 Task: Search for the email with the subject Introduction logged in from softage.1@softage.net with the filter, email from softage.9@softage.net and a new filter,  Delete it 
Action: Mouse moved to (900, 103)
Screenshot: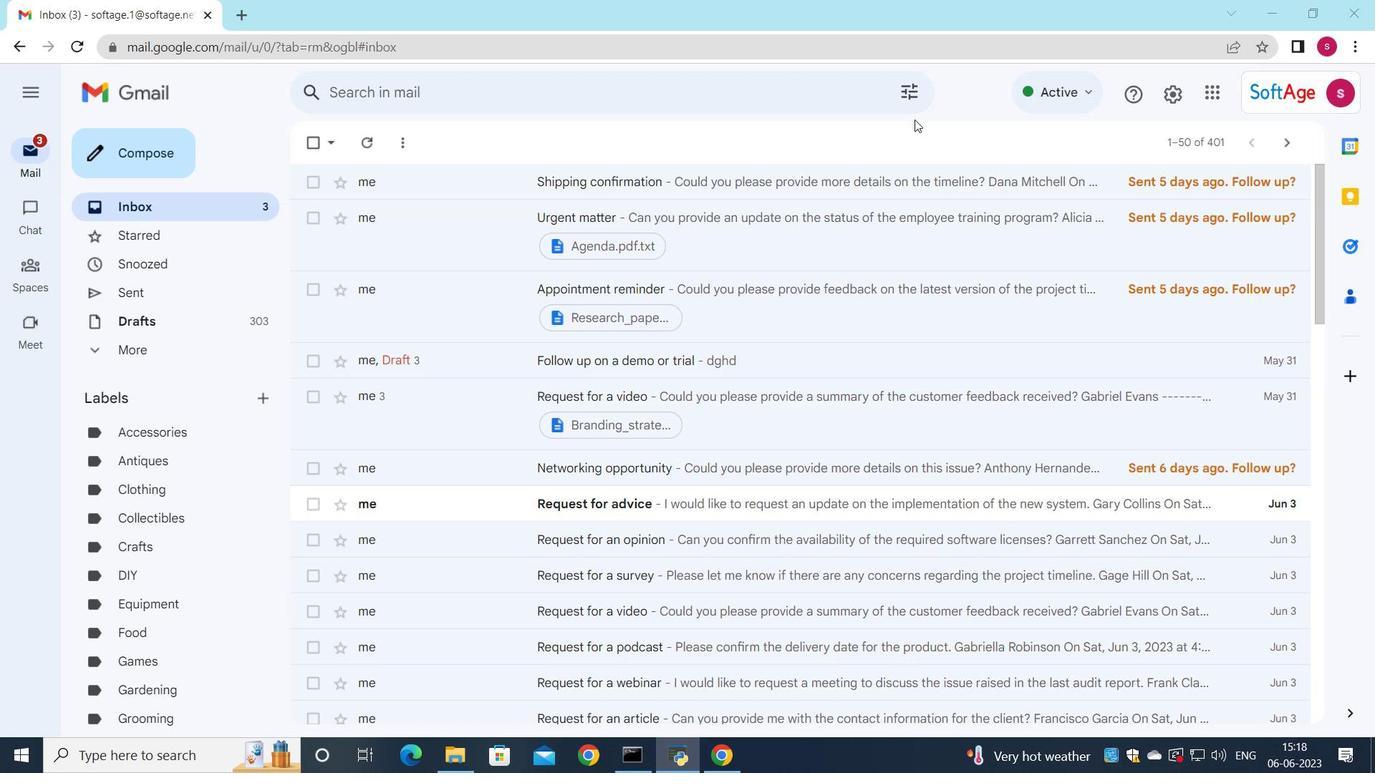 
Action: Mouse pressed left at (900, 103)
Screenshot: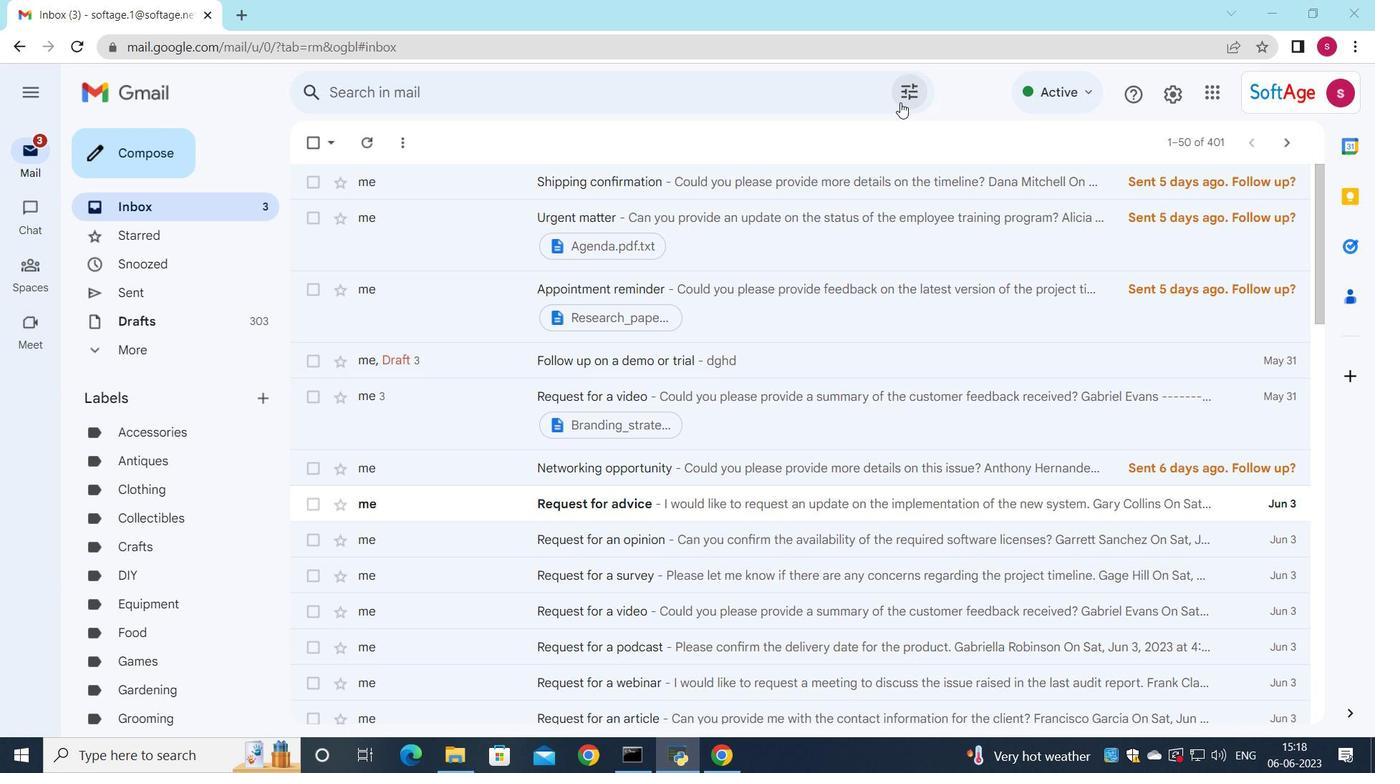 
Action: Mouse moved to (723, 158)
Screenshot: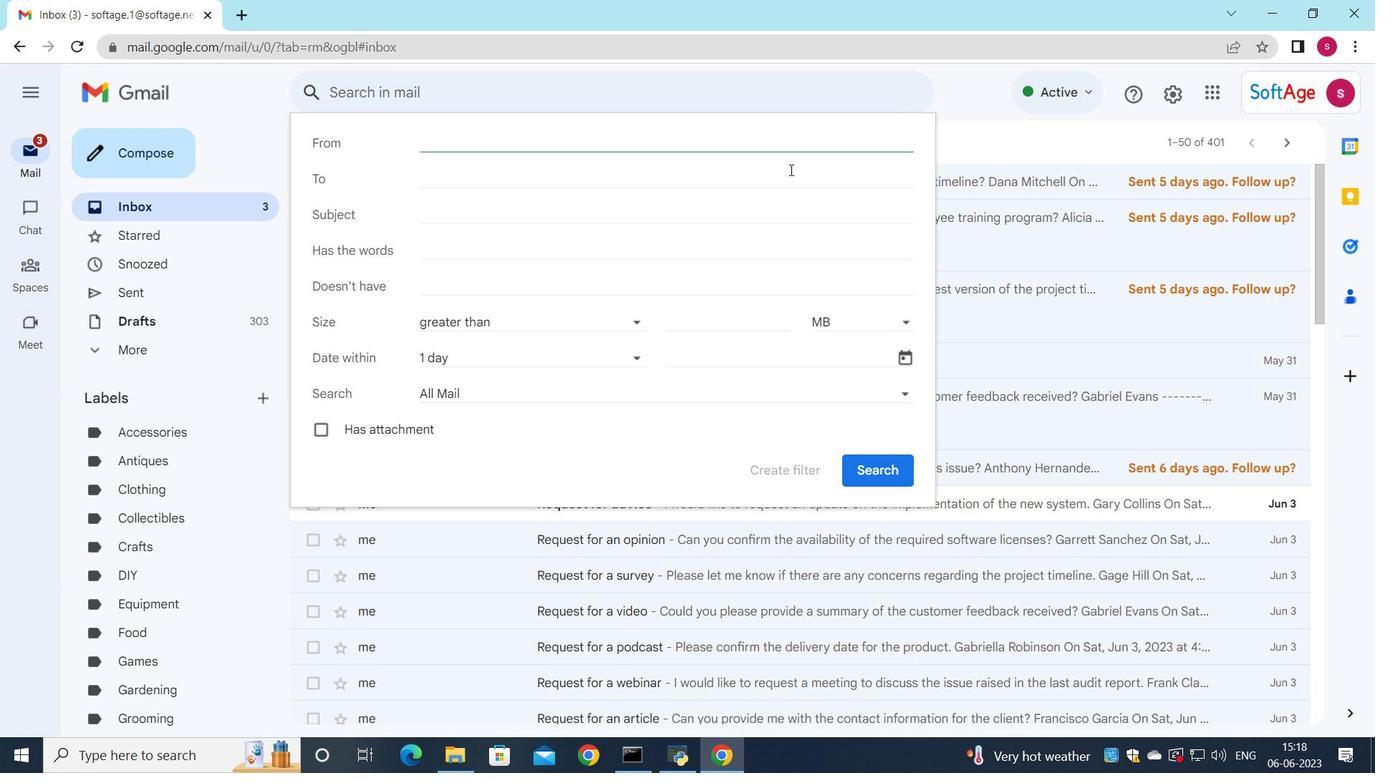 
Action: Key pressed s
Screenshot: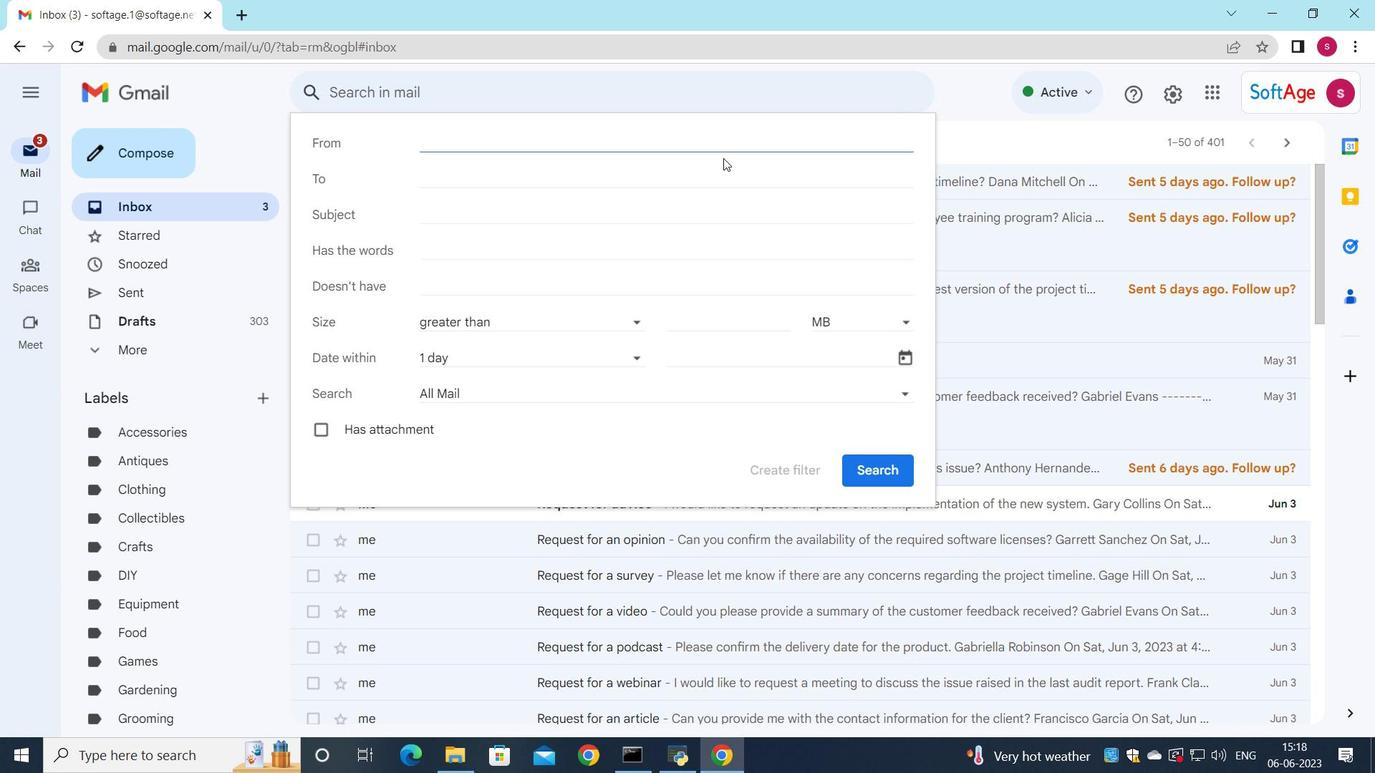 
Action: Mouse moved to (624, 181)
Screenshot: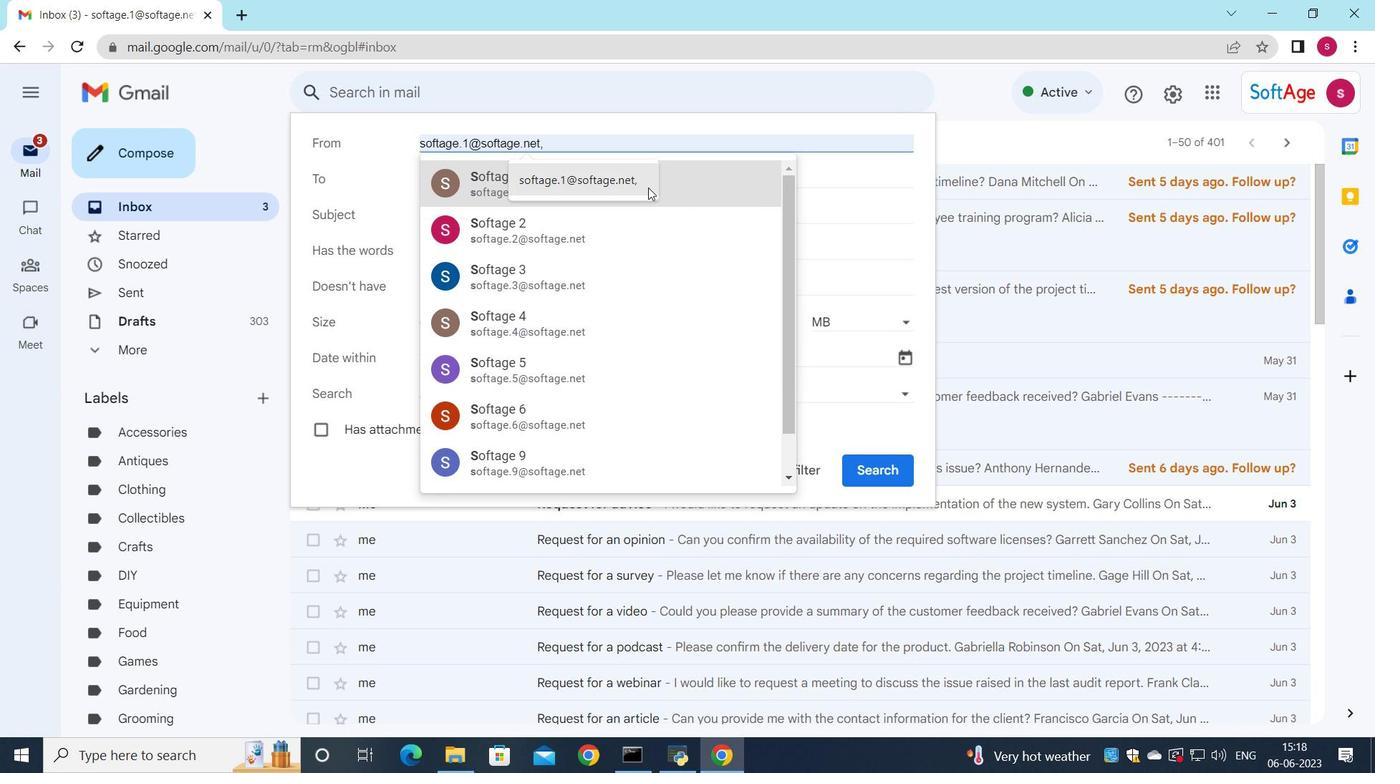
Action: Mouse pressed left at (624, 181)
Screenshot: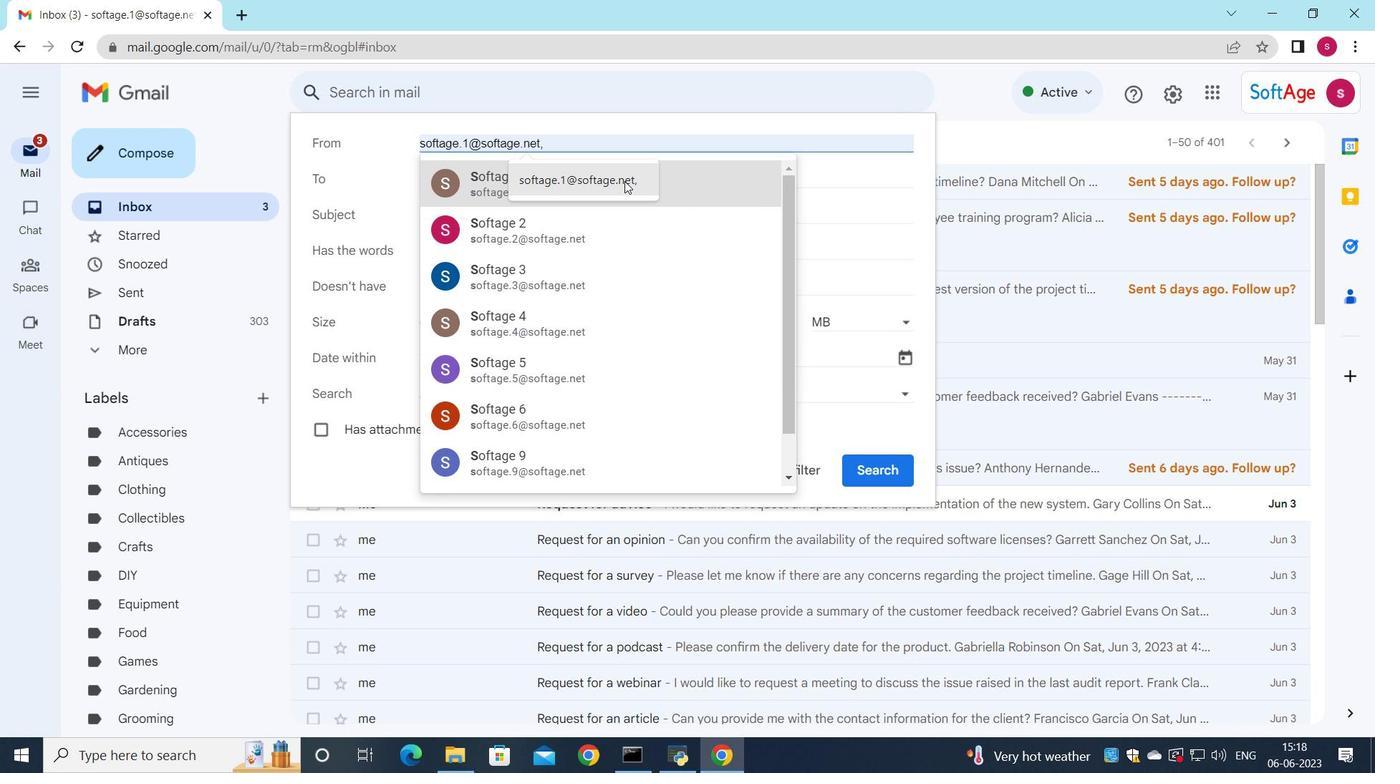
Action: Mouse moved to (540, 181)
Screenshot: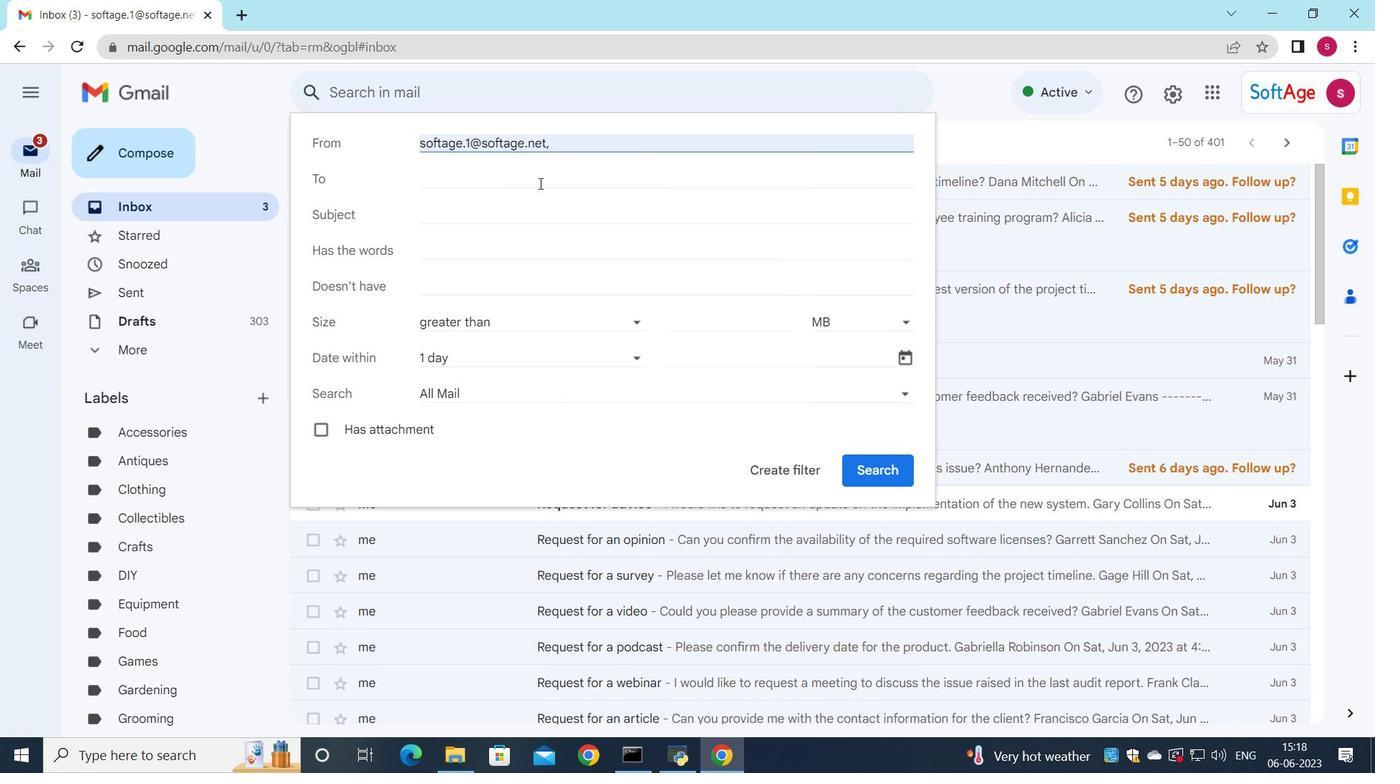 
Action: Mouse pressed left at (540, 181)
Screenshot: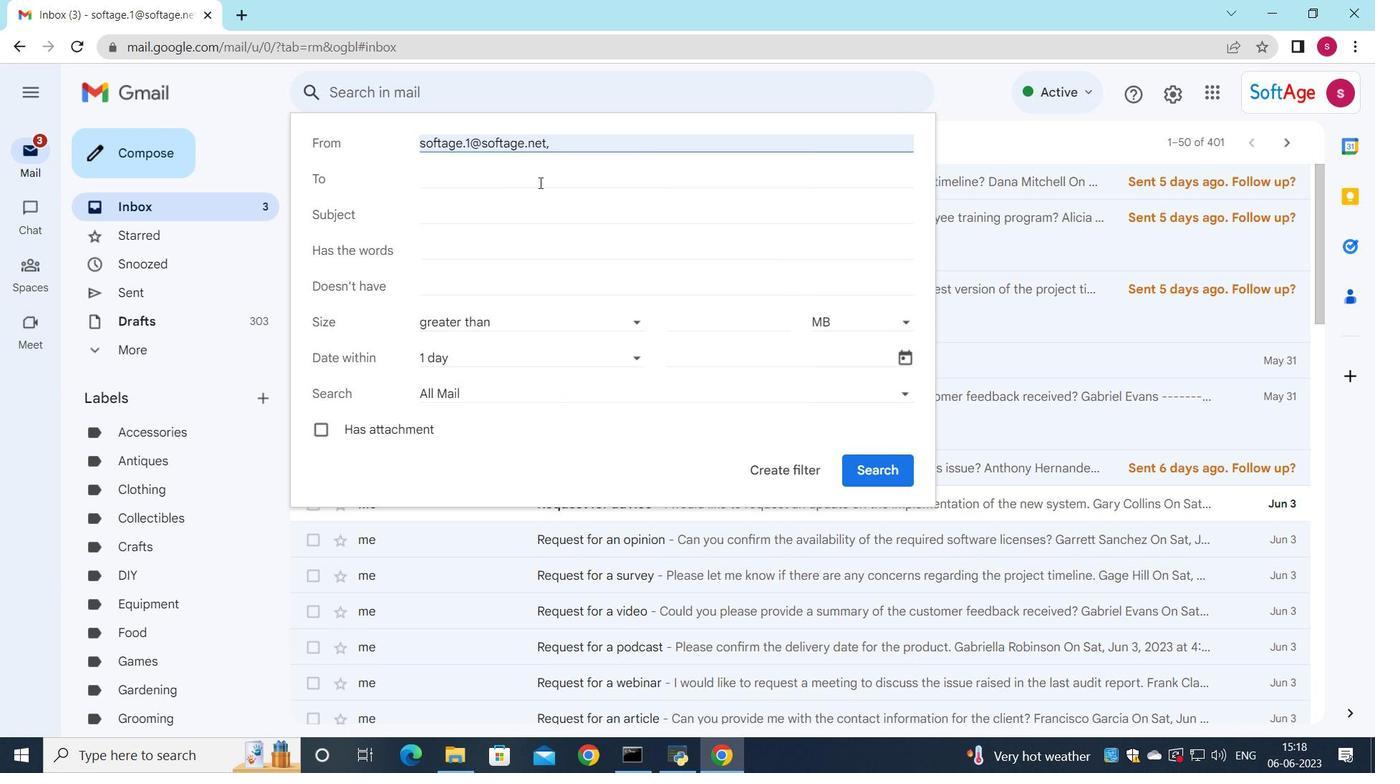 
Action: Mouse moved to (542, 181)
Screenshot: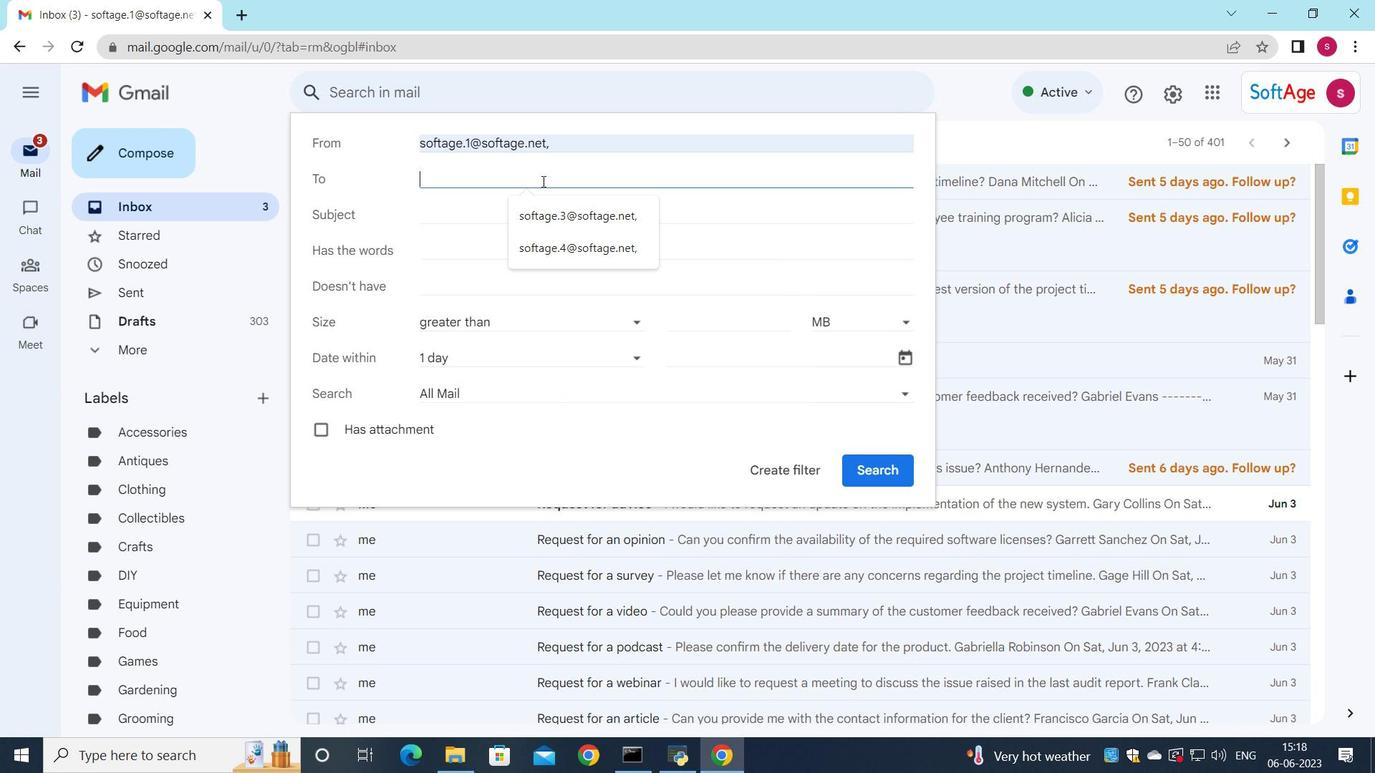 
Action: Key pressed s
Screenshot: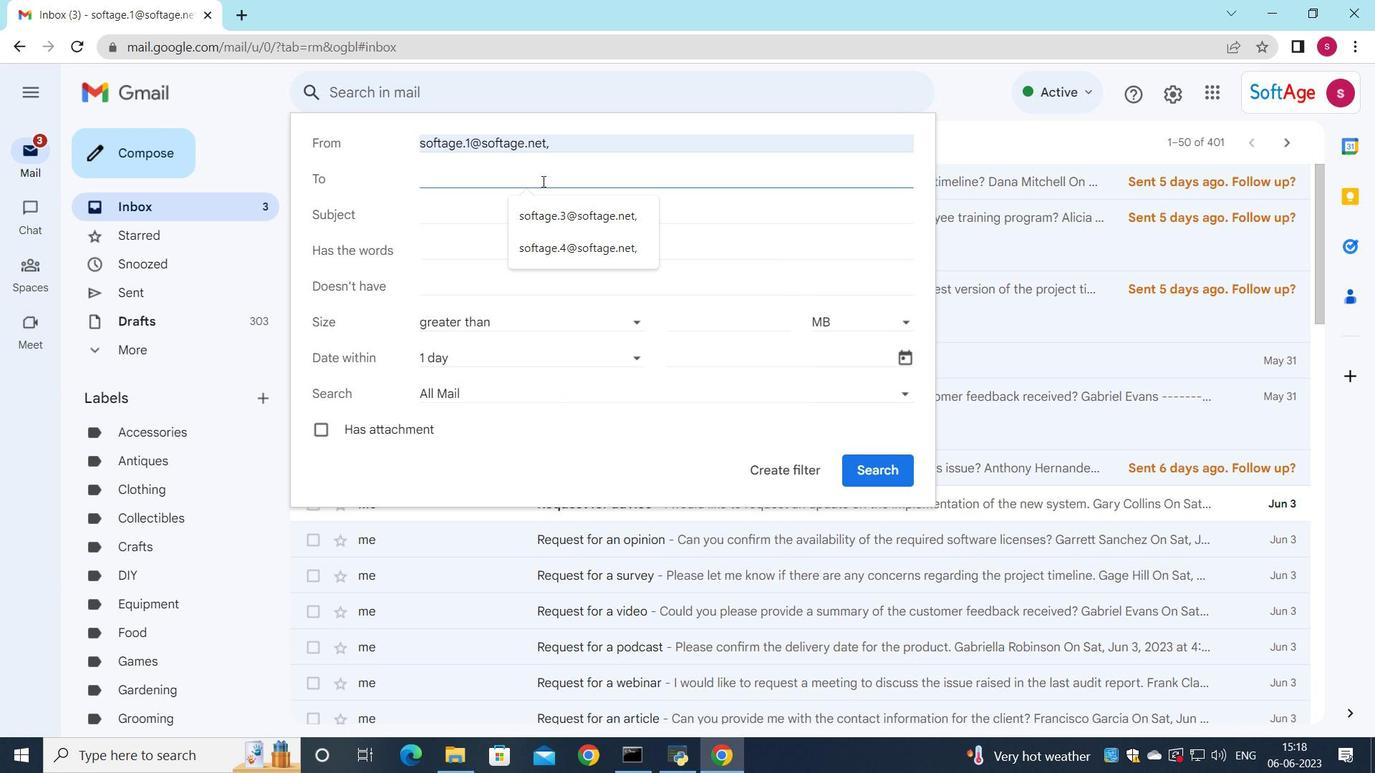 
Action: Mouse moved to (537, 493)
Screenshot: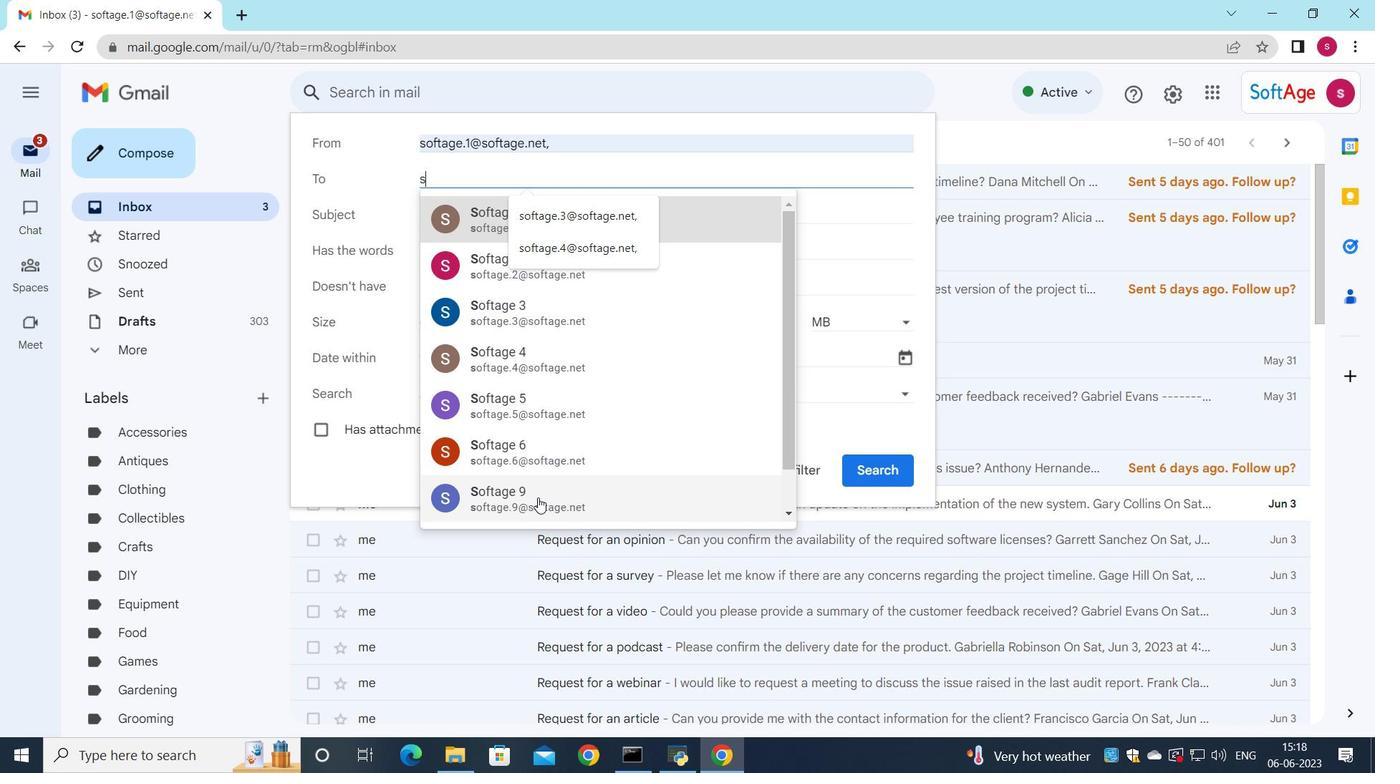 
Action: Mouse pressed left at (537, 493)
Screenshot: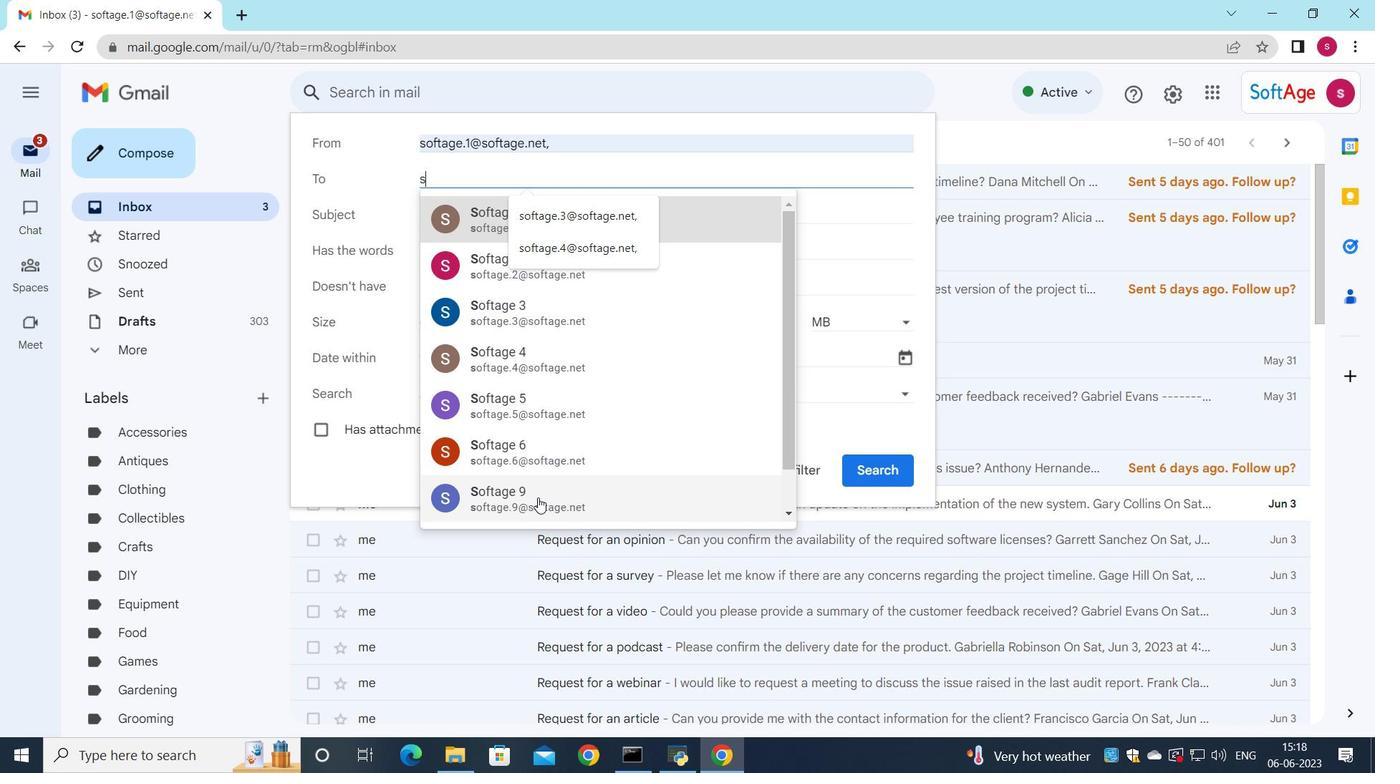 
Action: Mouse moved to (432, 212)
Screenshot: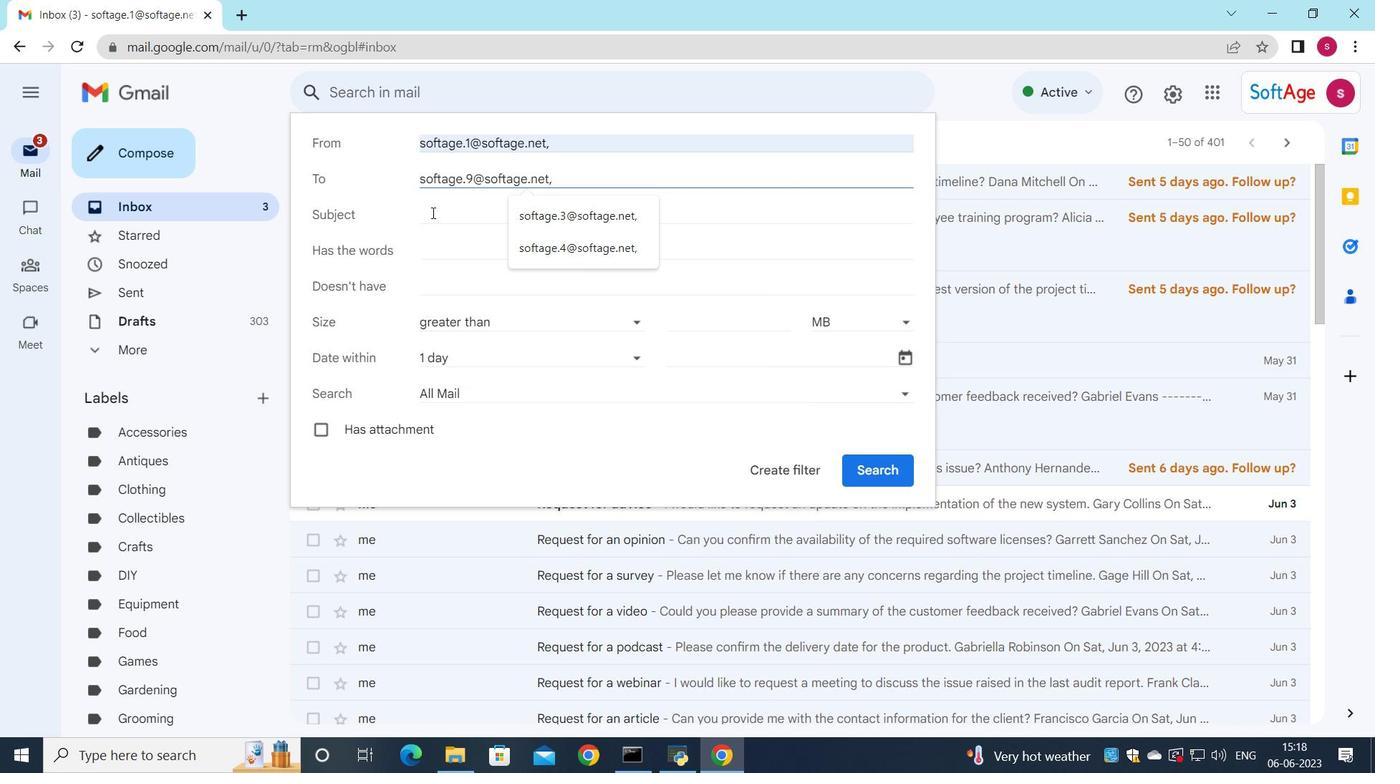 
Action: Mouse pressed left at (432, 212)
Screenshot: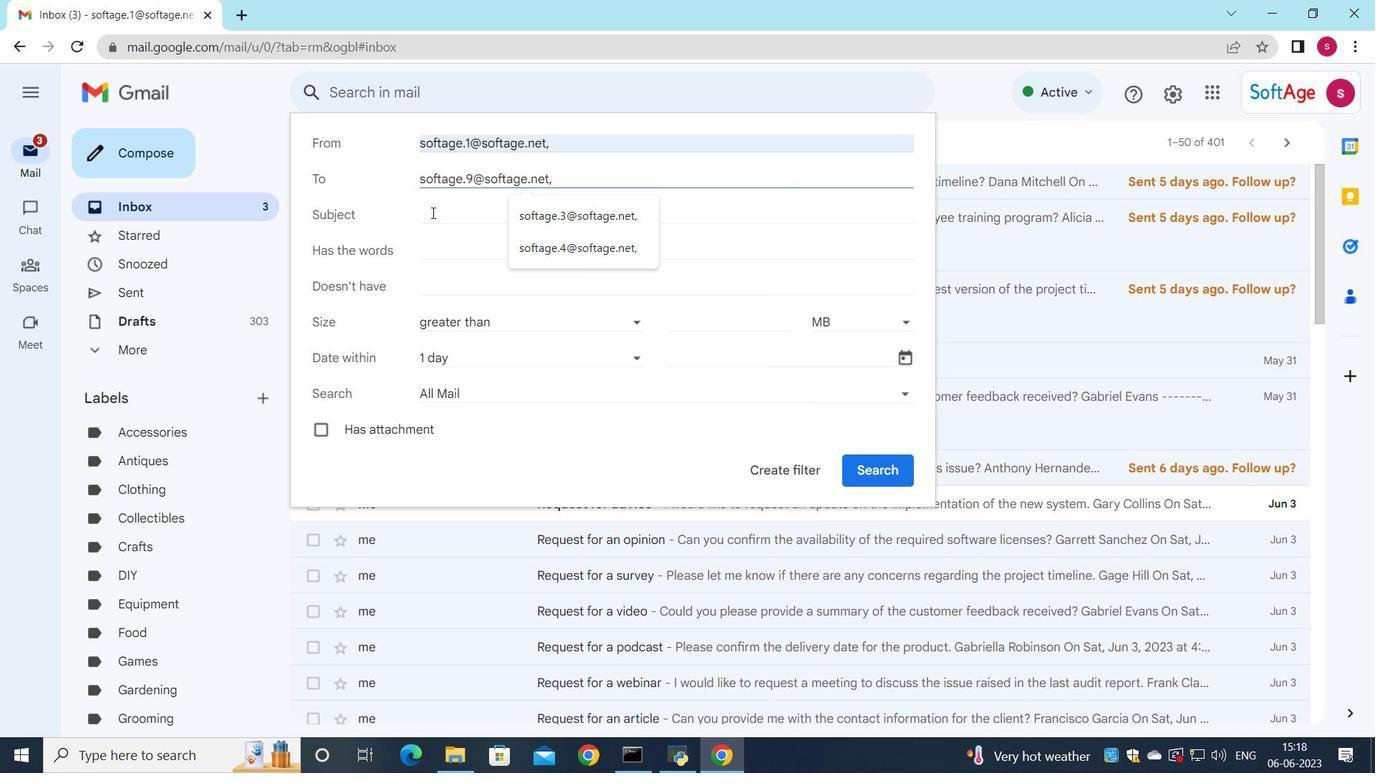 
Action: Key pressed <Key.shift>Introduction
Screenshot: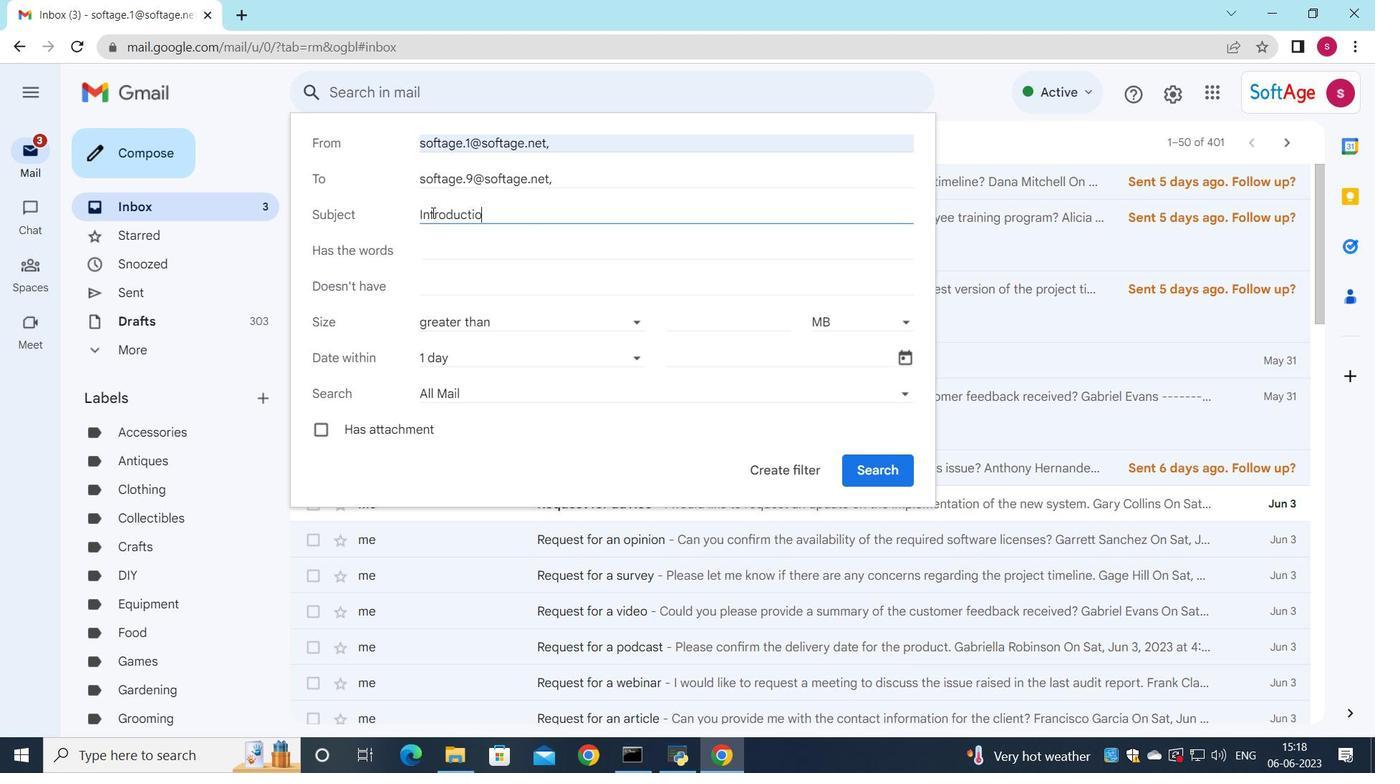 
Action: Mouse moved to (600, 356)
Screenshot: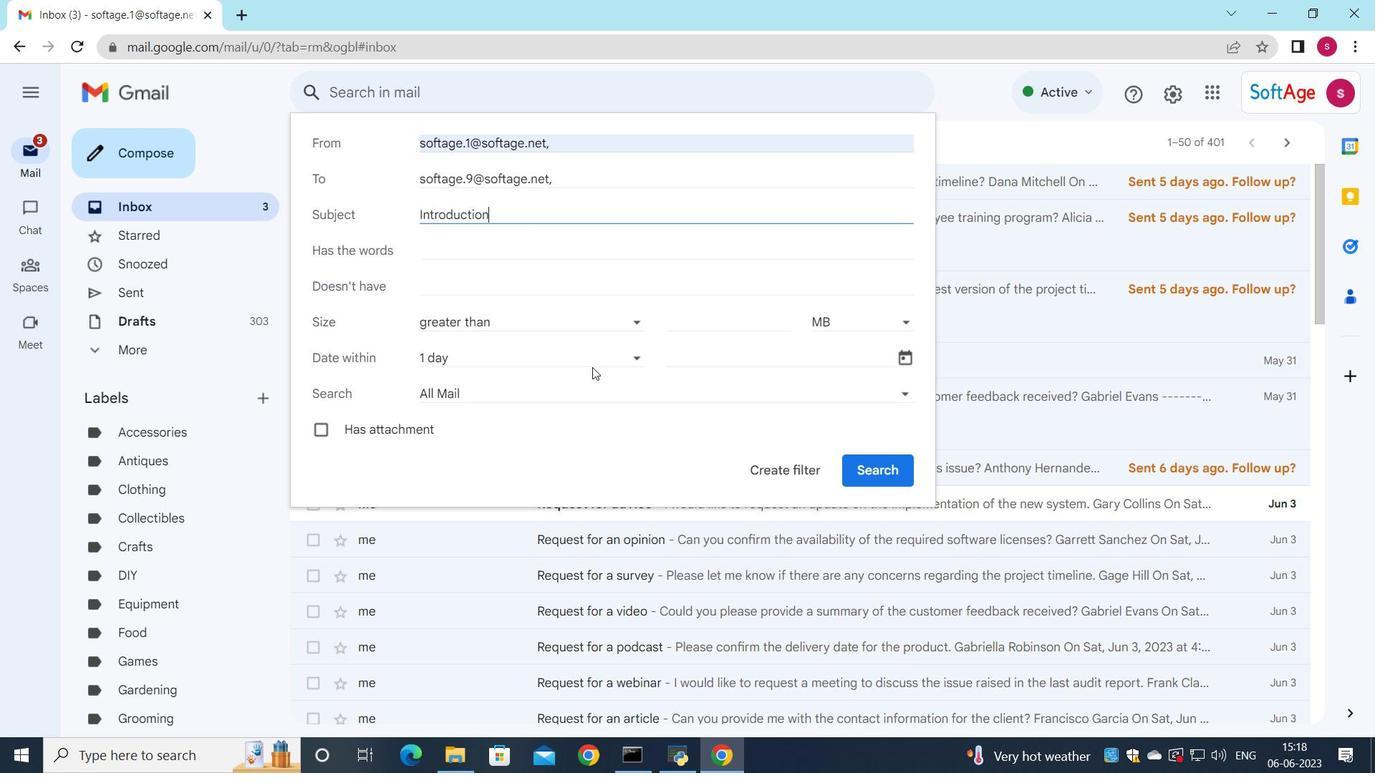 
Action: Mouse pressed left at (600, 356)
Screenshot: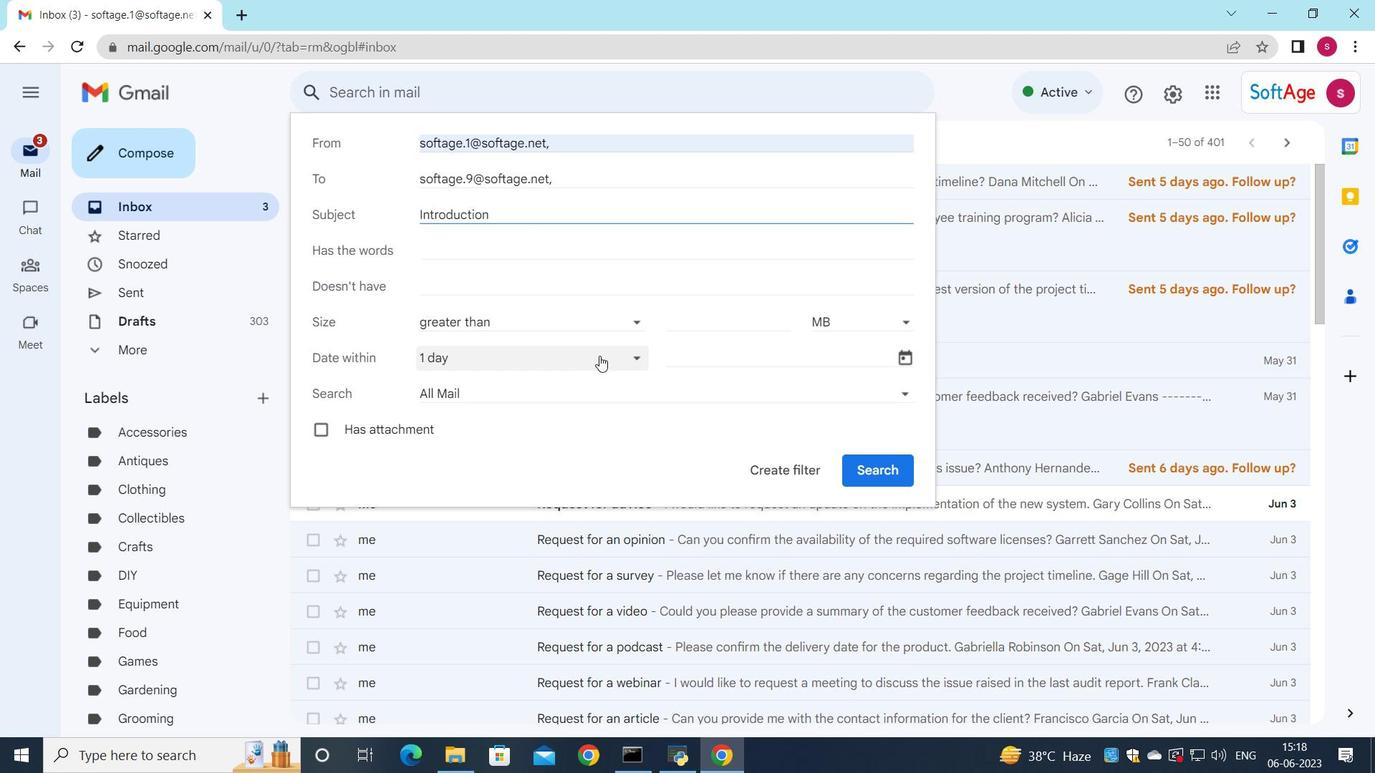 
Action: Mouse moved to (500, 571)
Screenshot: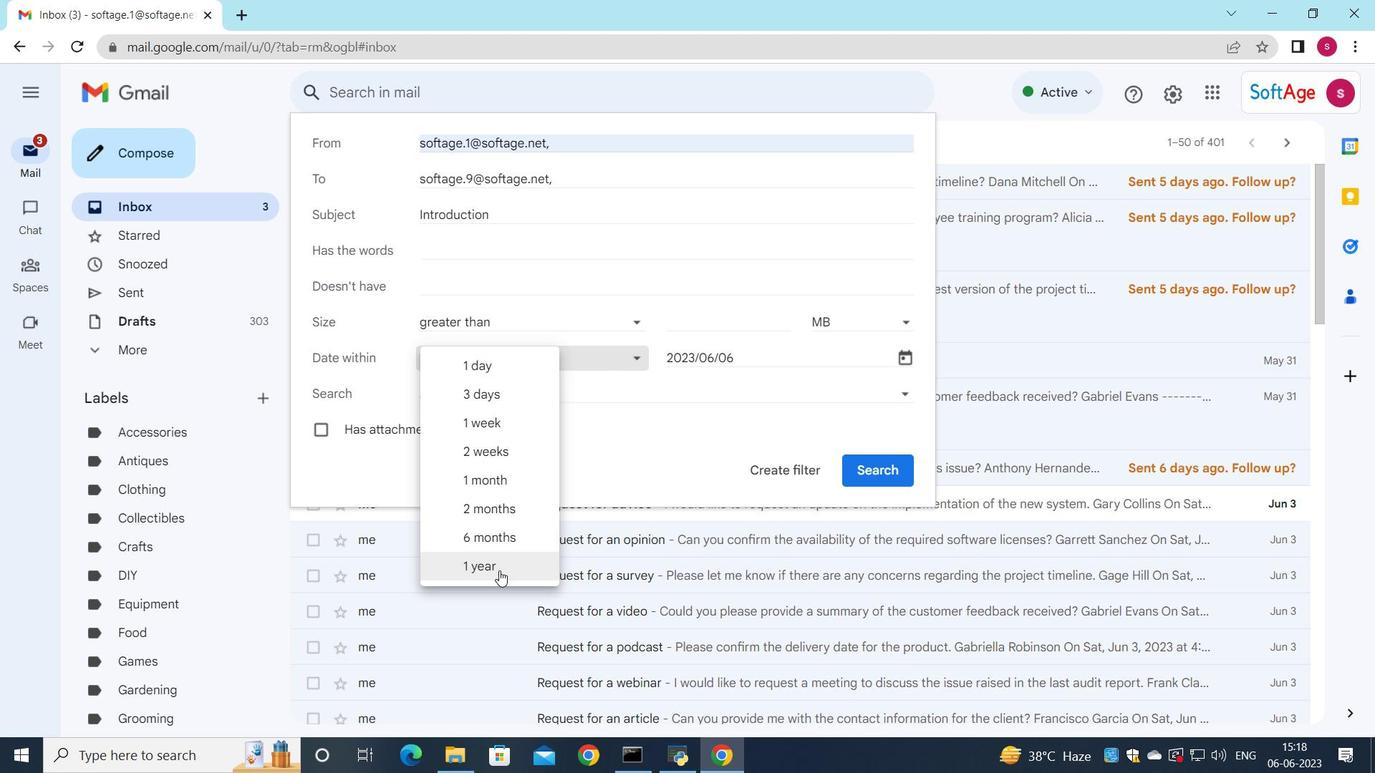 
Action: Mouse pressed left at (500, 571)
Screenshot: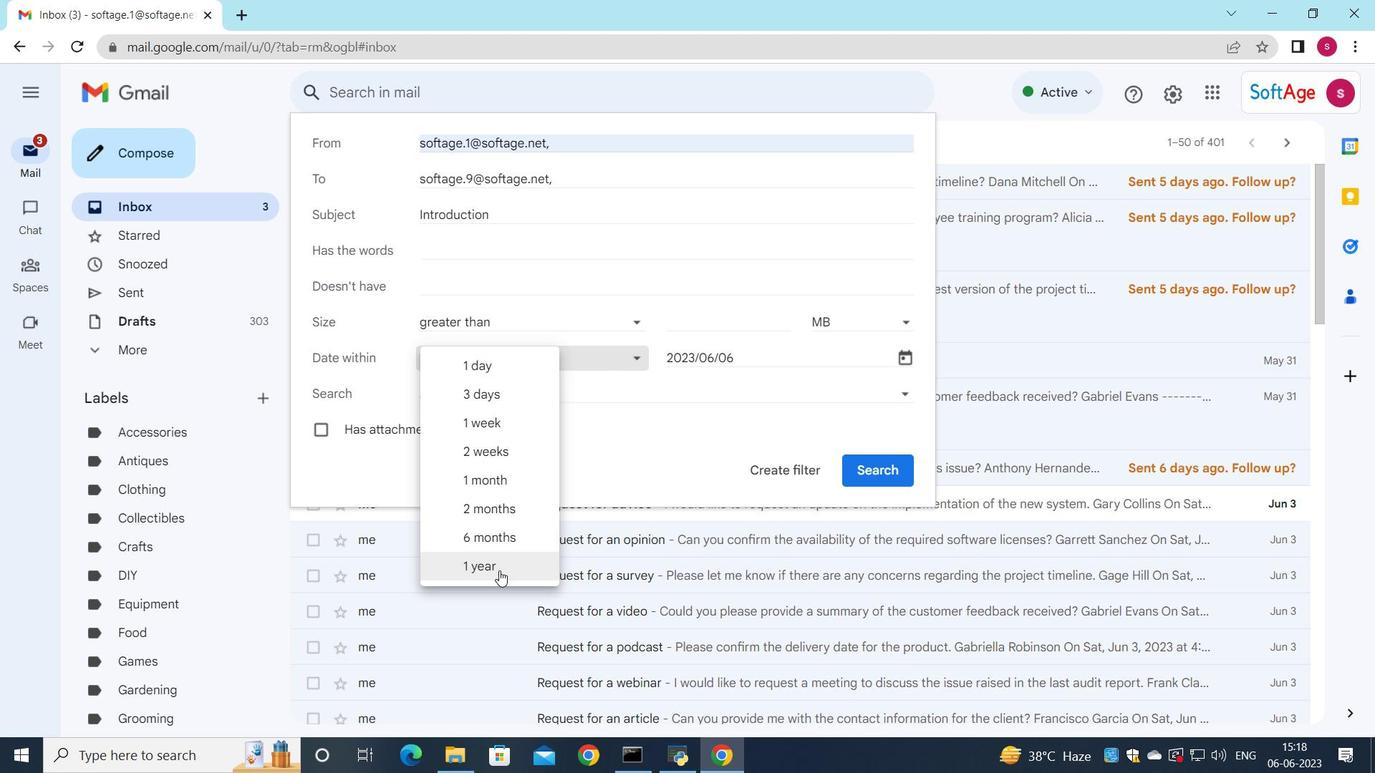 
Action: Mouse moved to (769, 469)
Screenshot: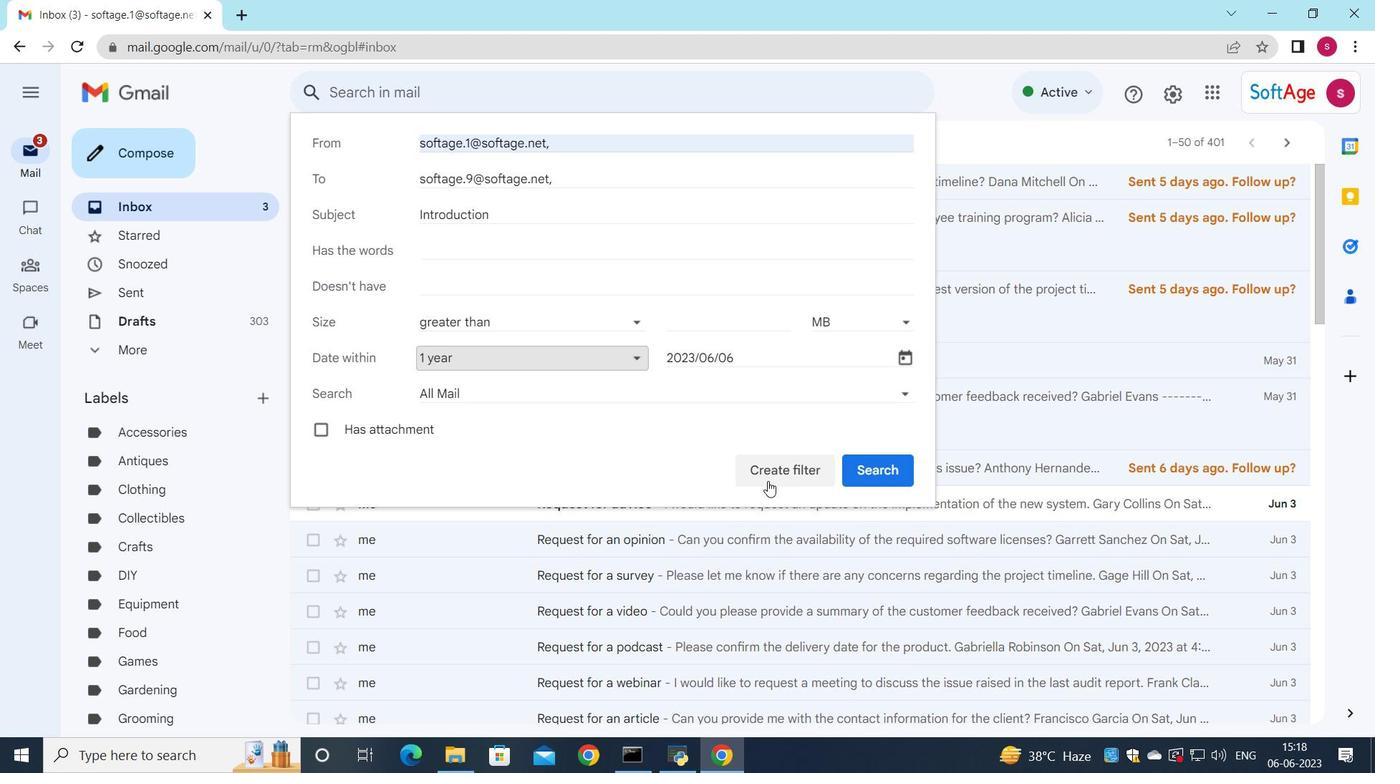 
Action: Mouse pressed left at (769, 469)
Screenshot: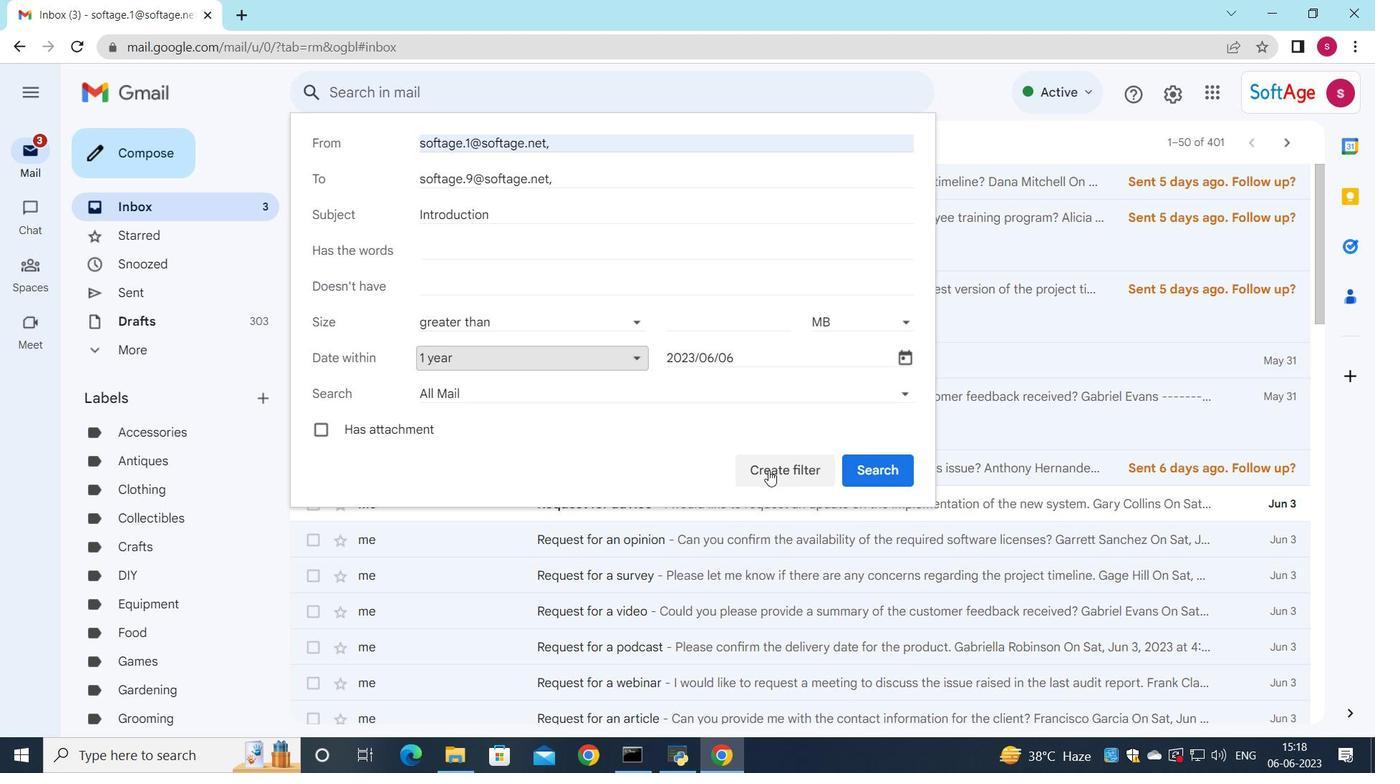 
Action: Mouse moved to (330, 303)
Screenshot: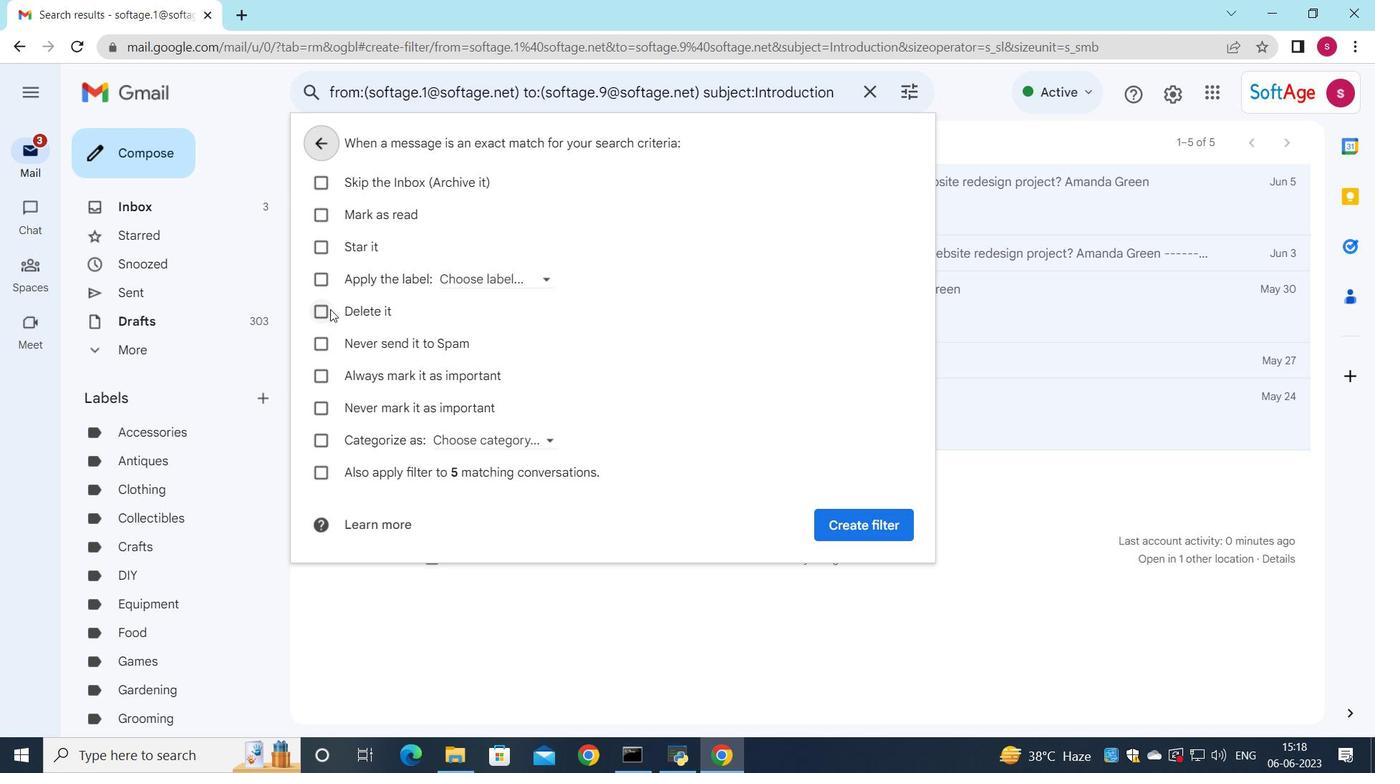 
Action: Mouse pressed left at (330, 303)
Screenshot: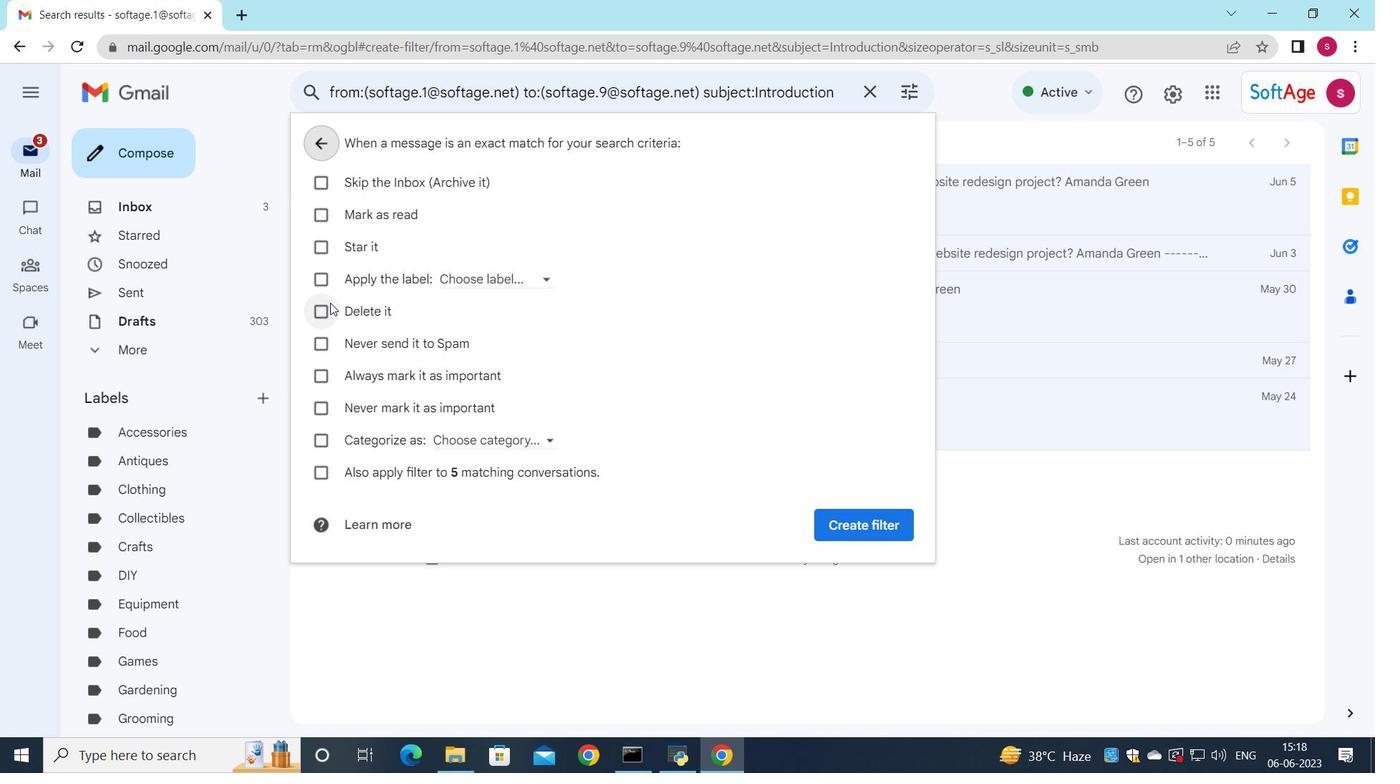 
Action: Mouse moved to (848, 522)
Screenshot: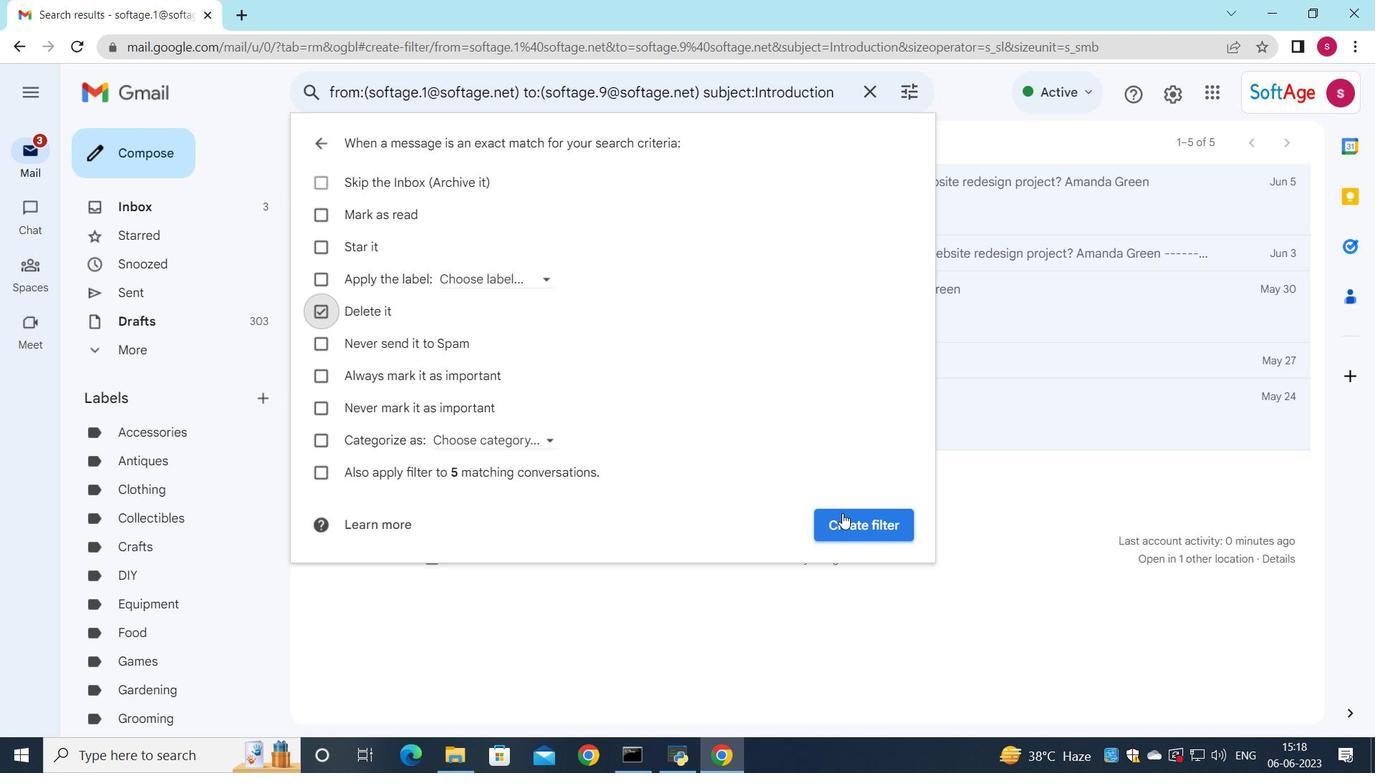 
Action: Mouse pressed left at (848, 522)
Screenshot: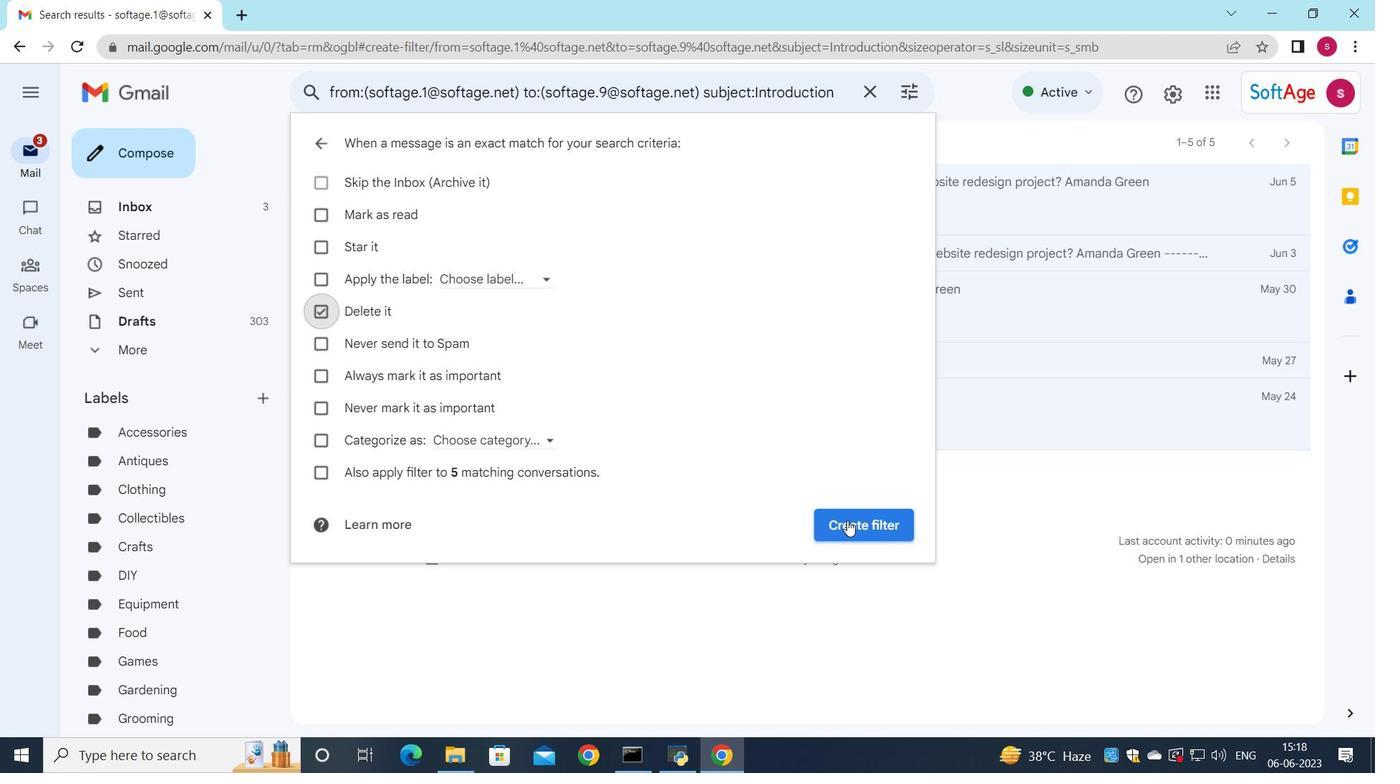 
